 Task: Create an event for the self-care and mindfulness session.
Action: Mouse moved to (94, 109)
Screenshot: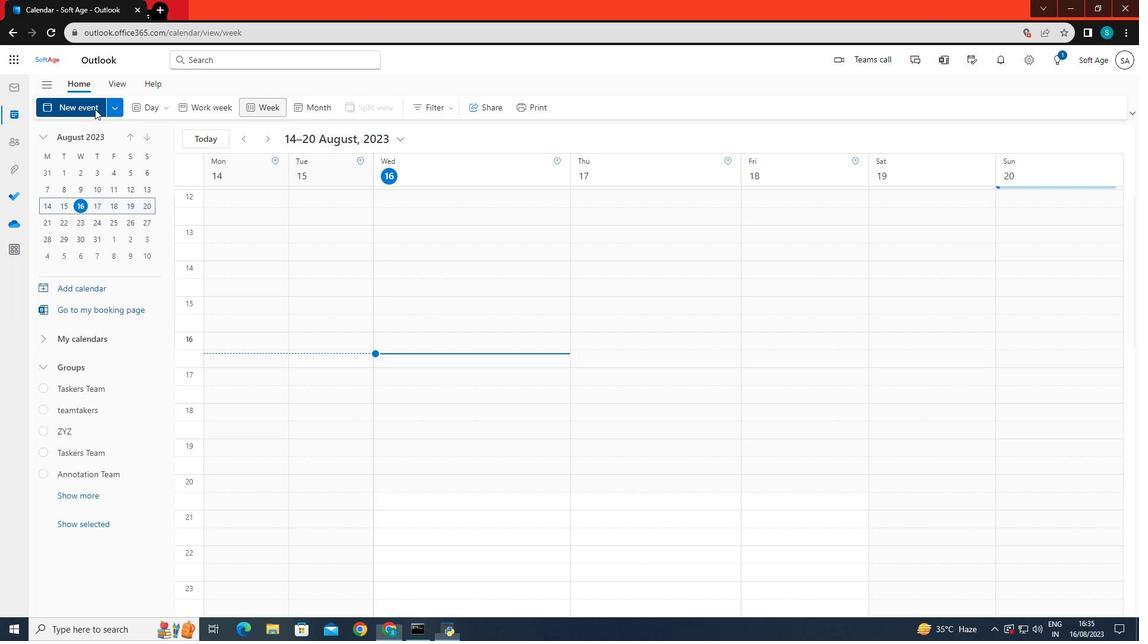 
Action: Mouse pressed left at (94, 109)
Screenshot: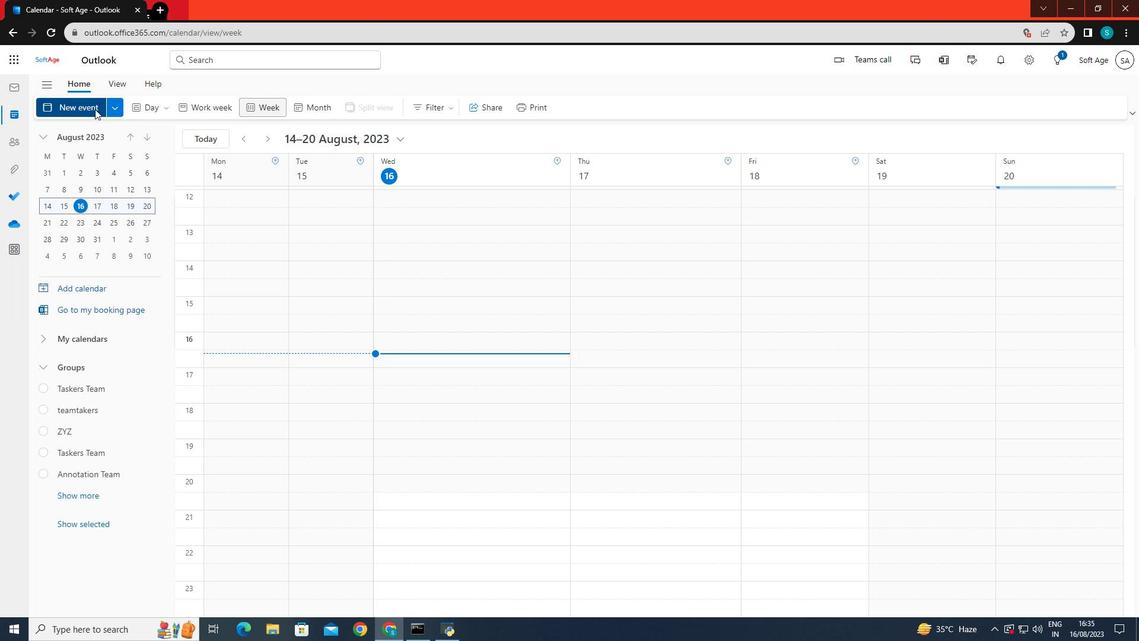 
Action: Mouse moved to (302, 182)
Screenshot: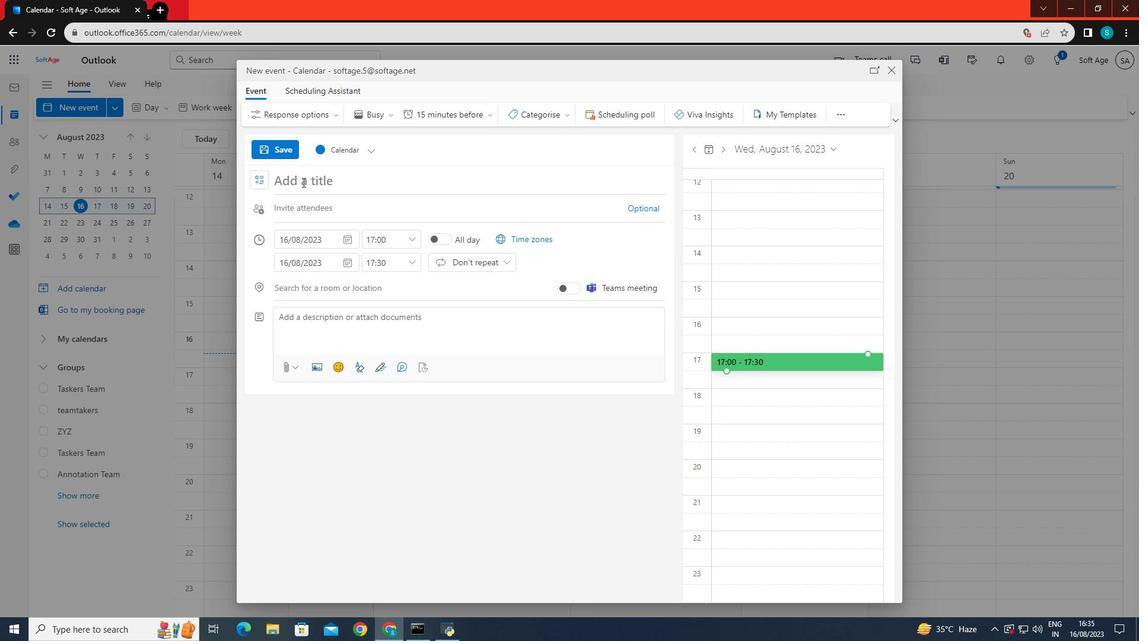 
Action: Mouse pressed left at (302, 182)
Screenshot: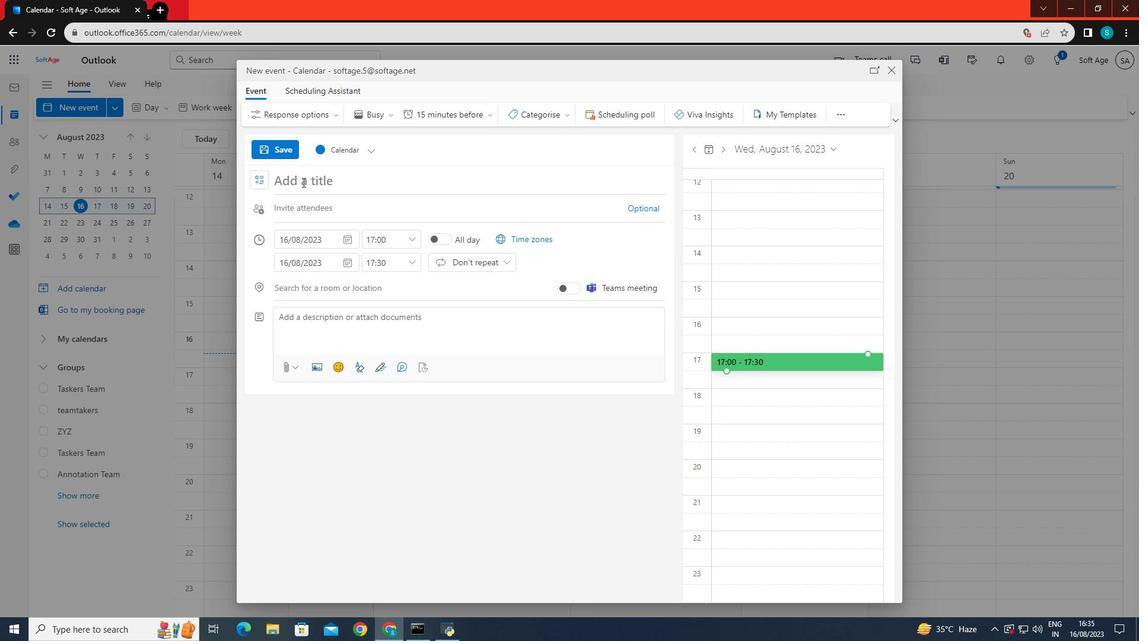 
Action: Key pressed mindfulnee<Key.backspace>ss<Key.space>session
Screenshot: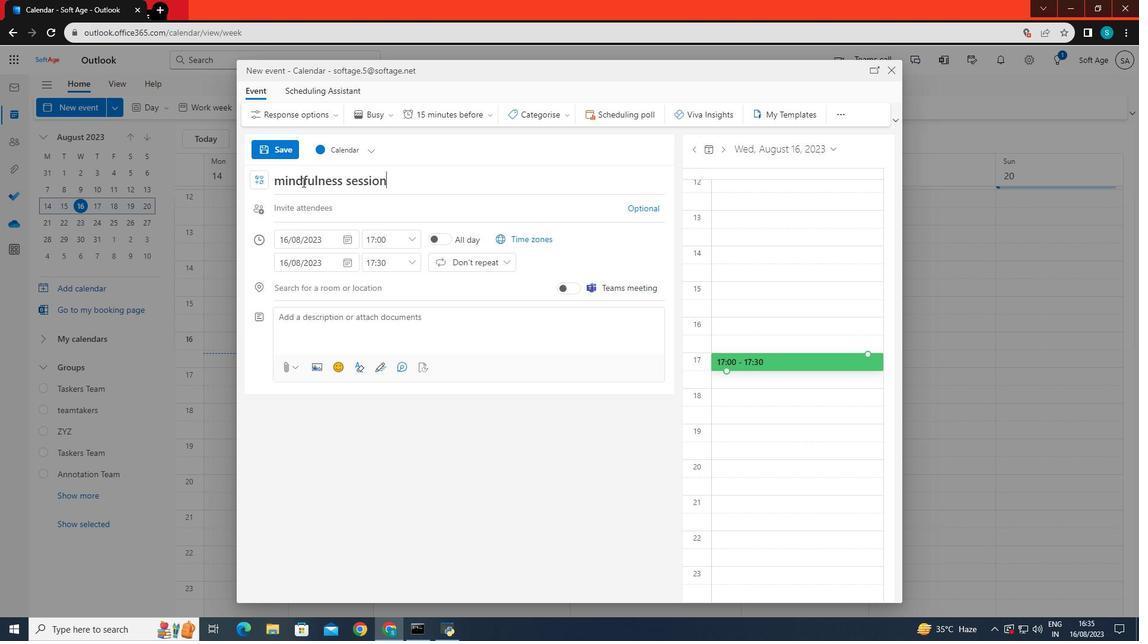 
Action: Mouse moved to (287, 235)
Screenshot: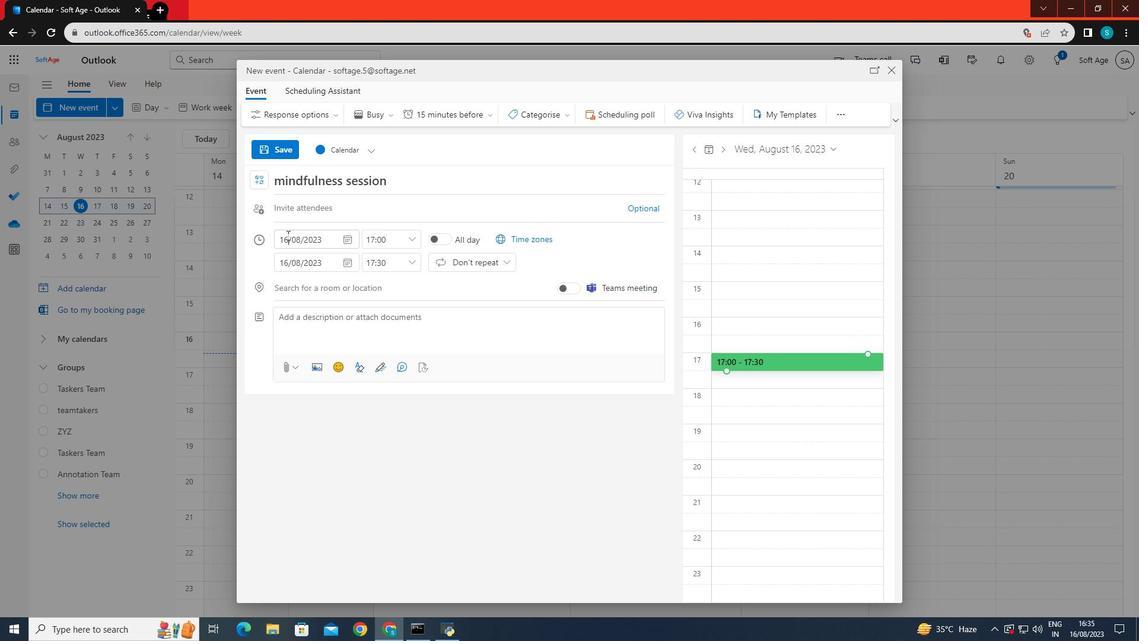 
Action: Mouse pressed left at (287, 235)
Screenshot: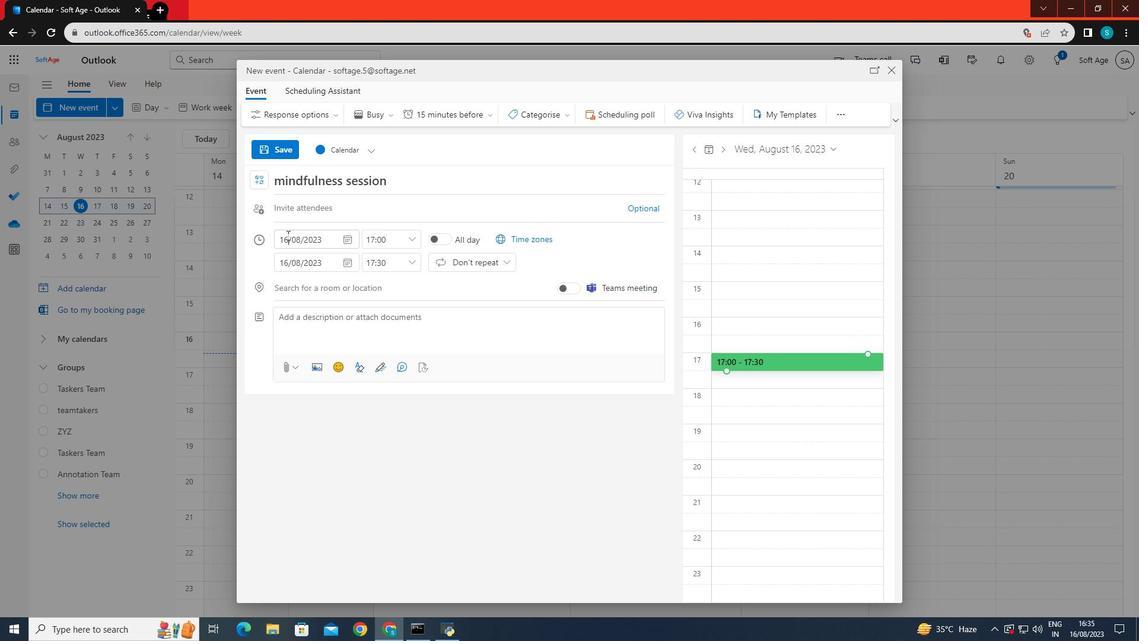 
Action: Mouse moved to (292, 343)
Screenshot: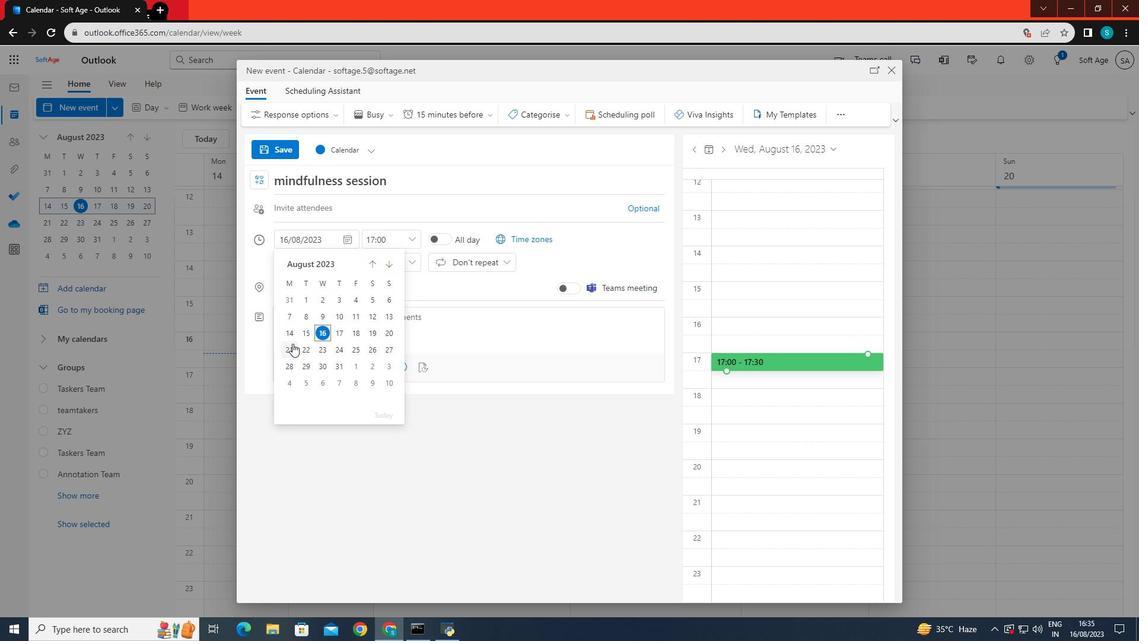 
Action: Mouse pressed left at (292, 343)
Screenshot: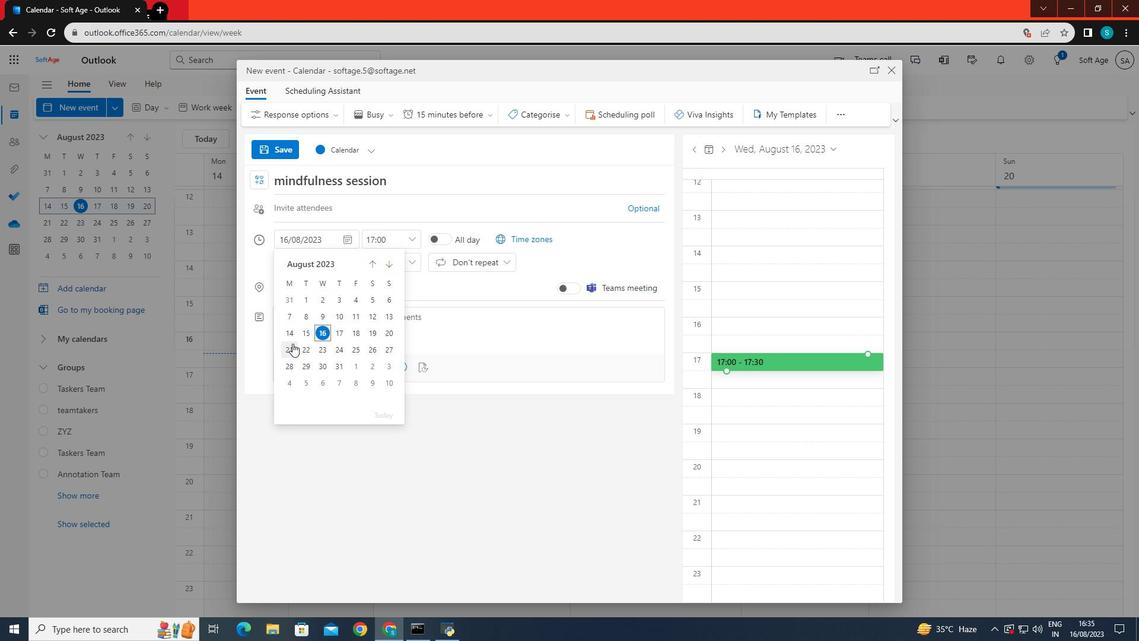 
Action: Mouse moved to (383, 233)
Screenshot: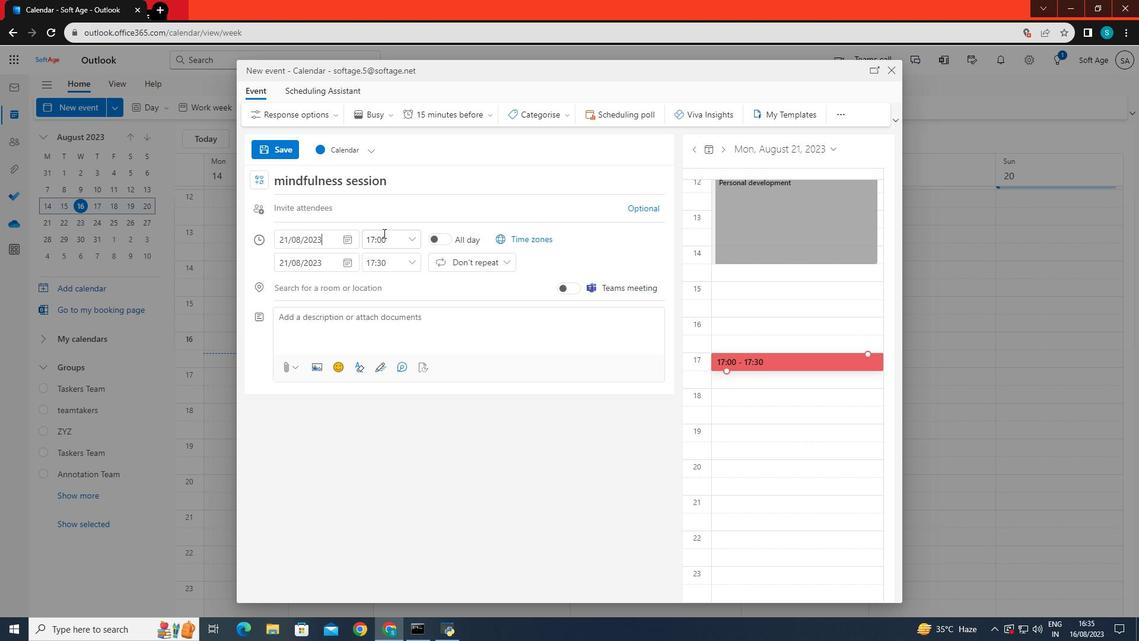 
Action: Mouse pressed left at (383, 233)
Screenshot: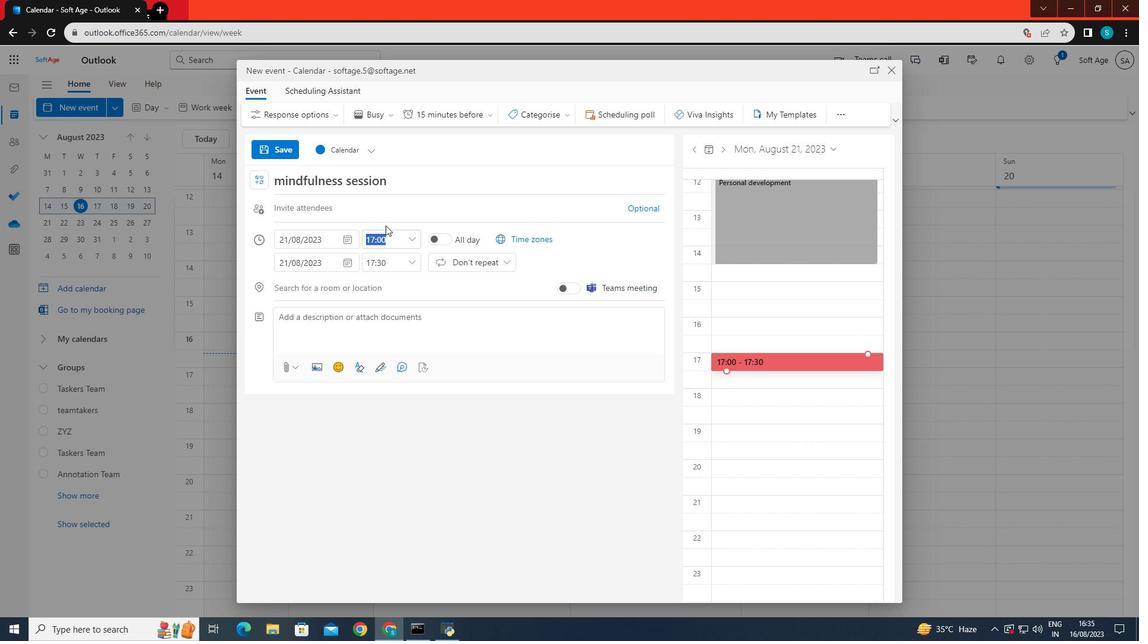 
Action: Mouse moved to (414, 239)
Screenshot: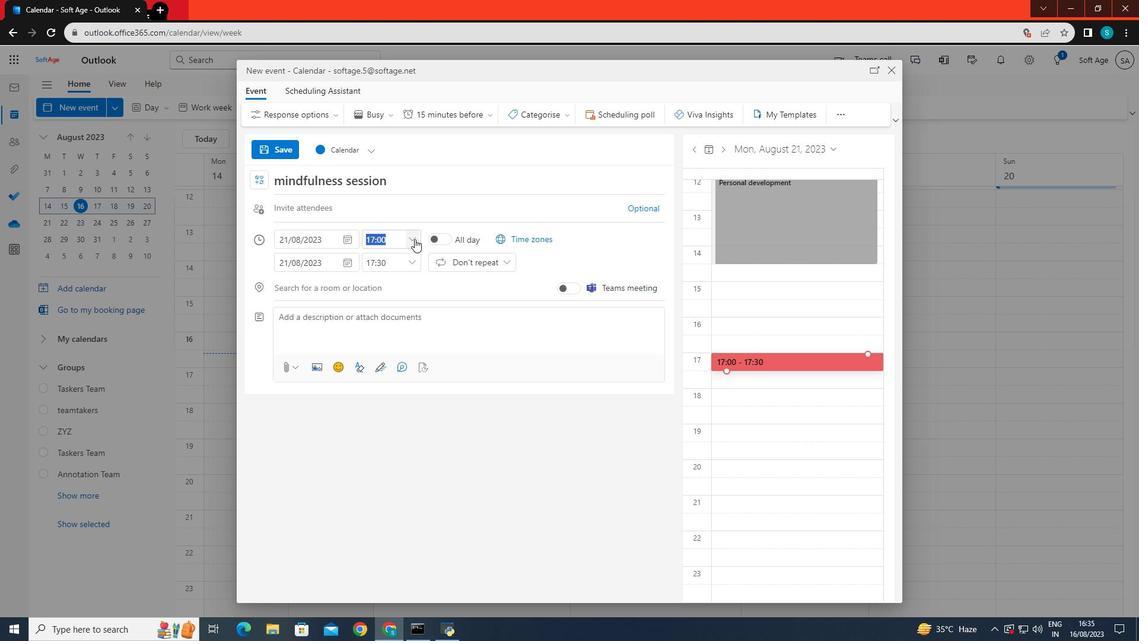 
Action: Mouse pressed left at (414, 239)
Screenshot: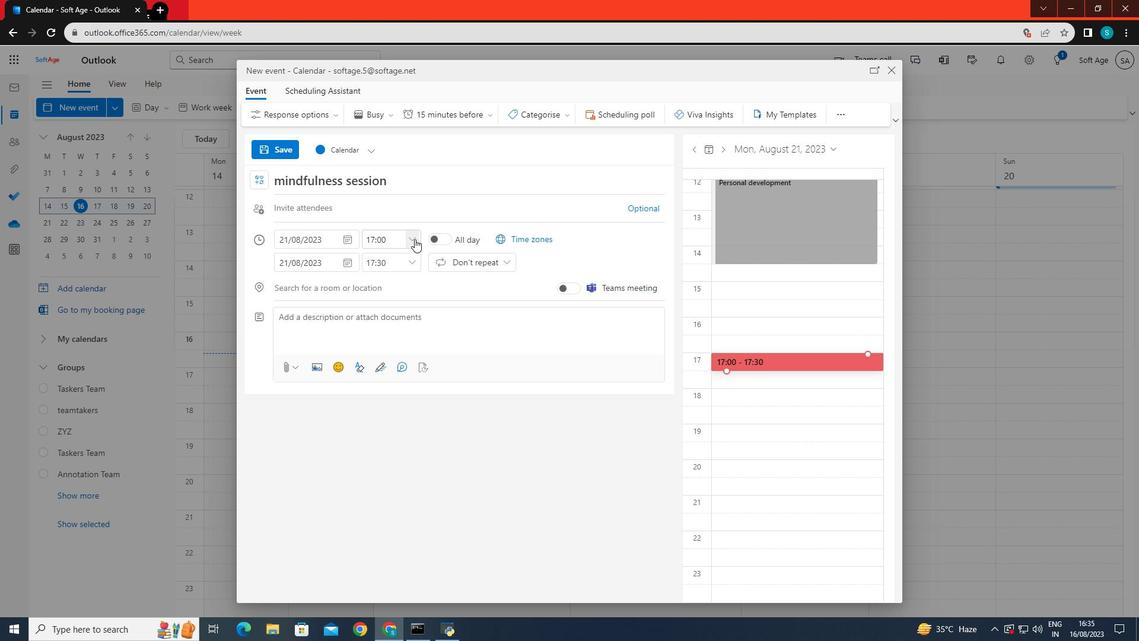 
Action: Mouse moved to (389, 320)
Screenshot: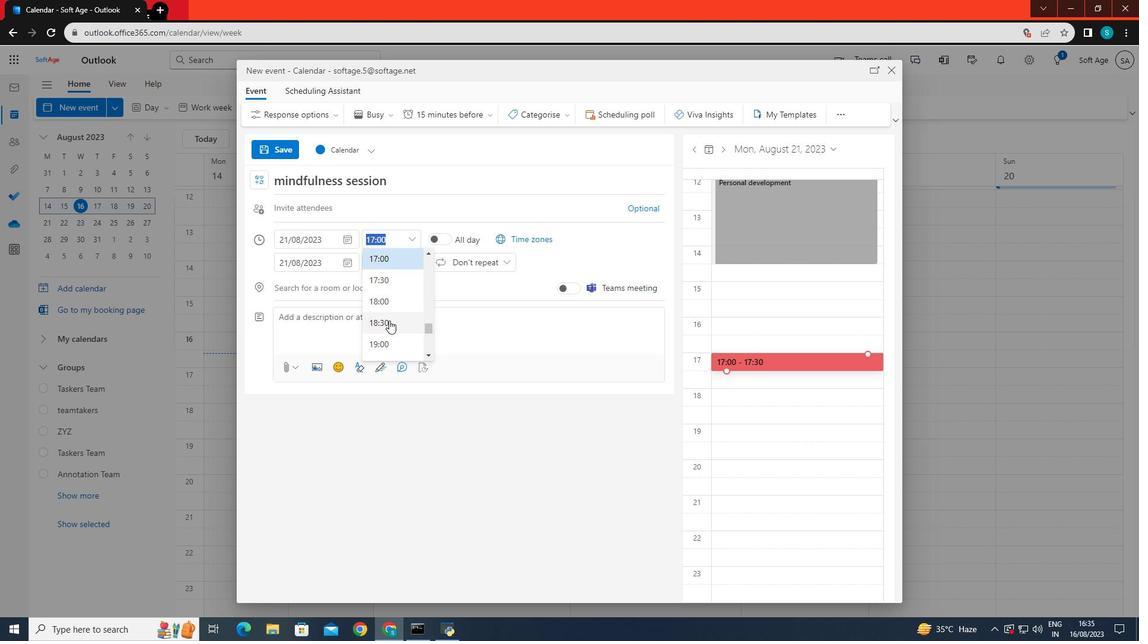 
Action: Mouse scrolled (389, 321) with delta (0, 0)
Screenshot: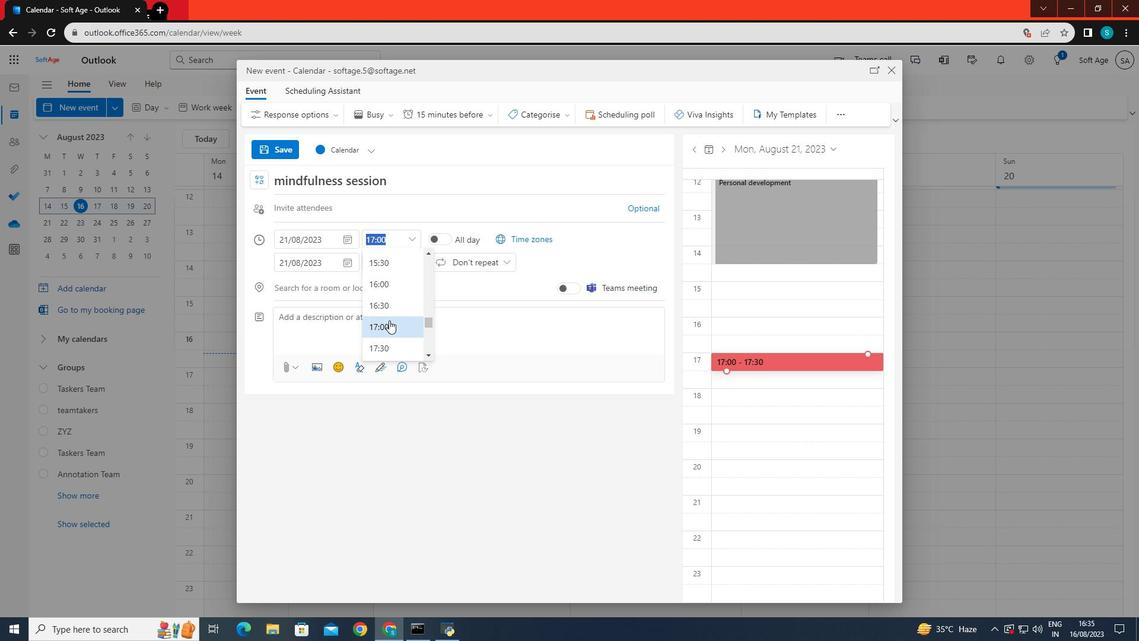 
Action: Mouse scrolled (389, 321) with delta (0, 0)
Screenshot: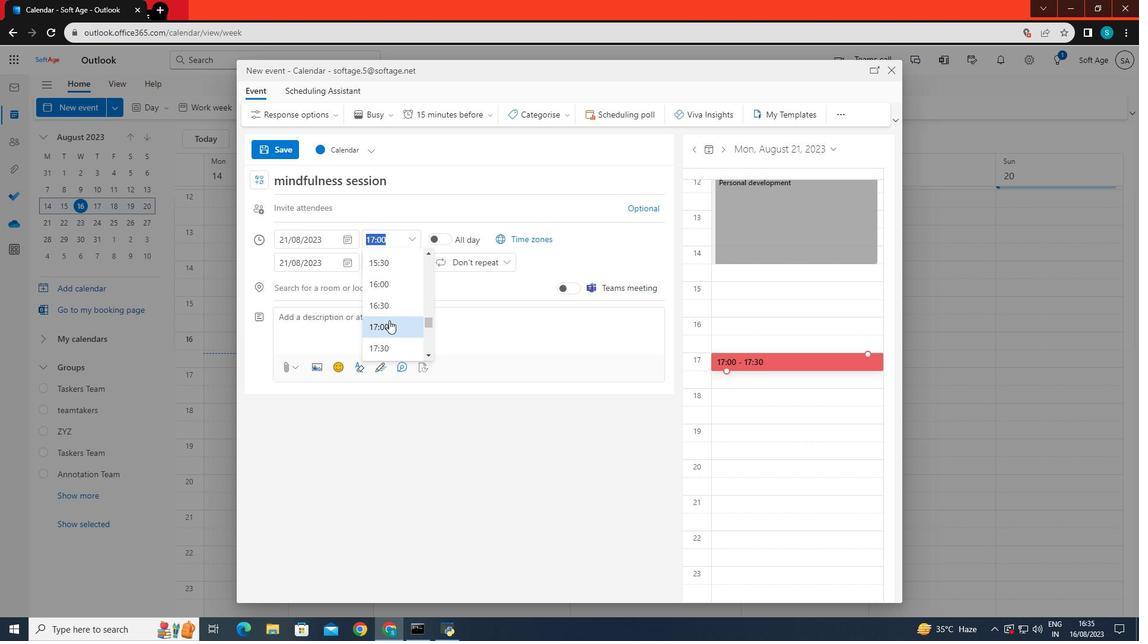 
Action: Mouse scrolled (389, 321) with delta (0, 0)
Screenshot: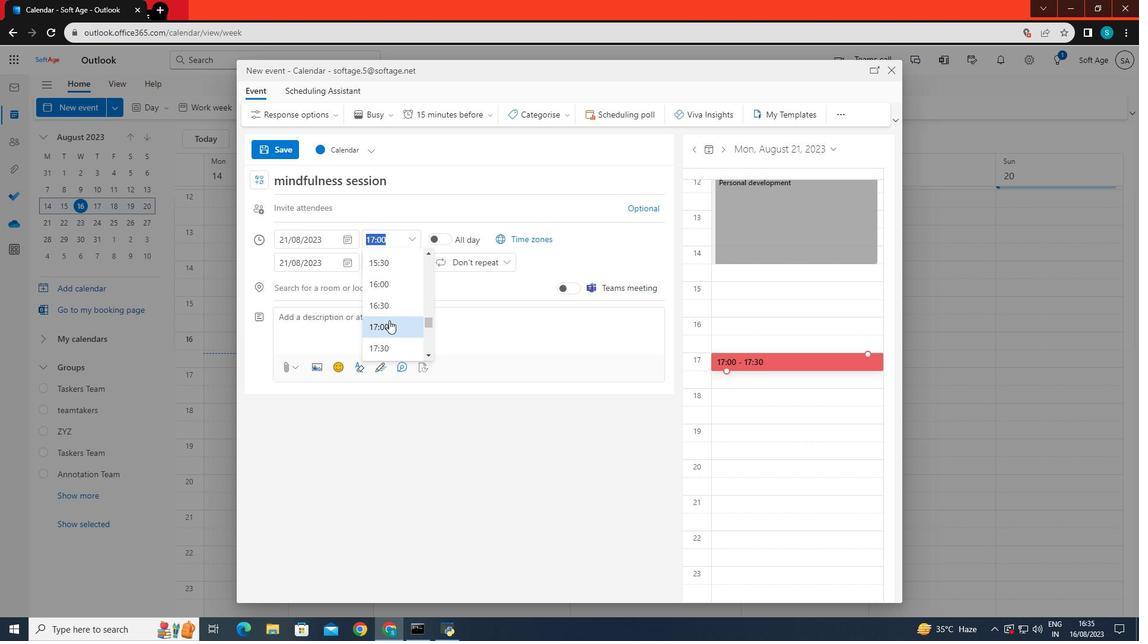 
Action: Mouse scrolled (389, 321) with delta (0, 0)
Screenshot: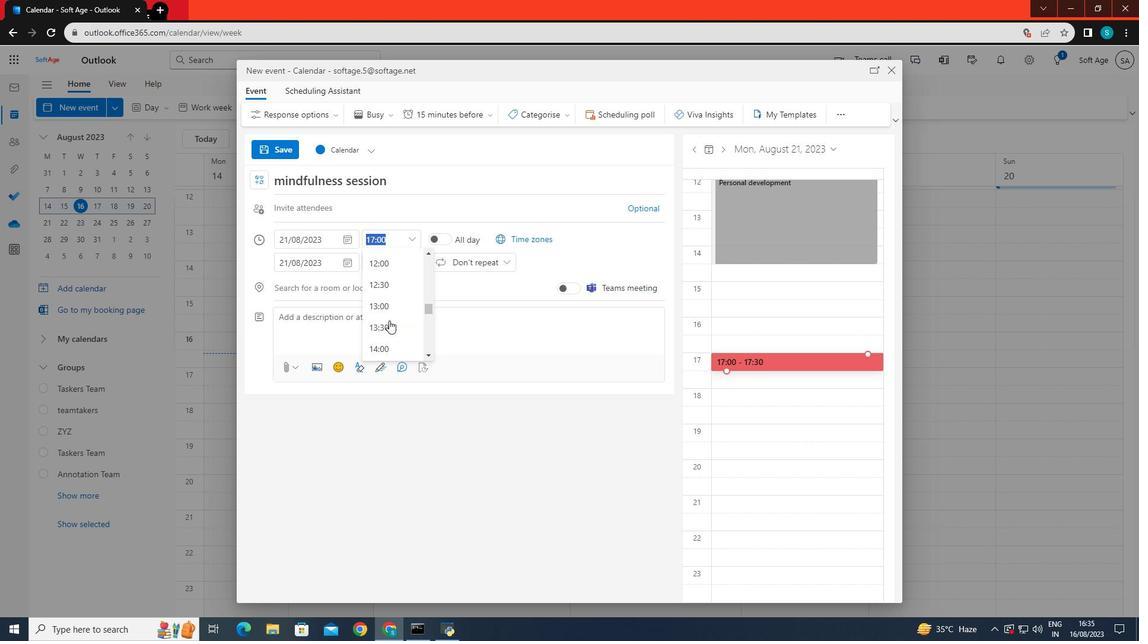 
Action: Mouse moved to (391, 274)
Screenshot: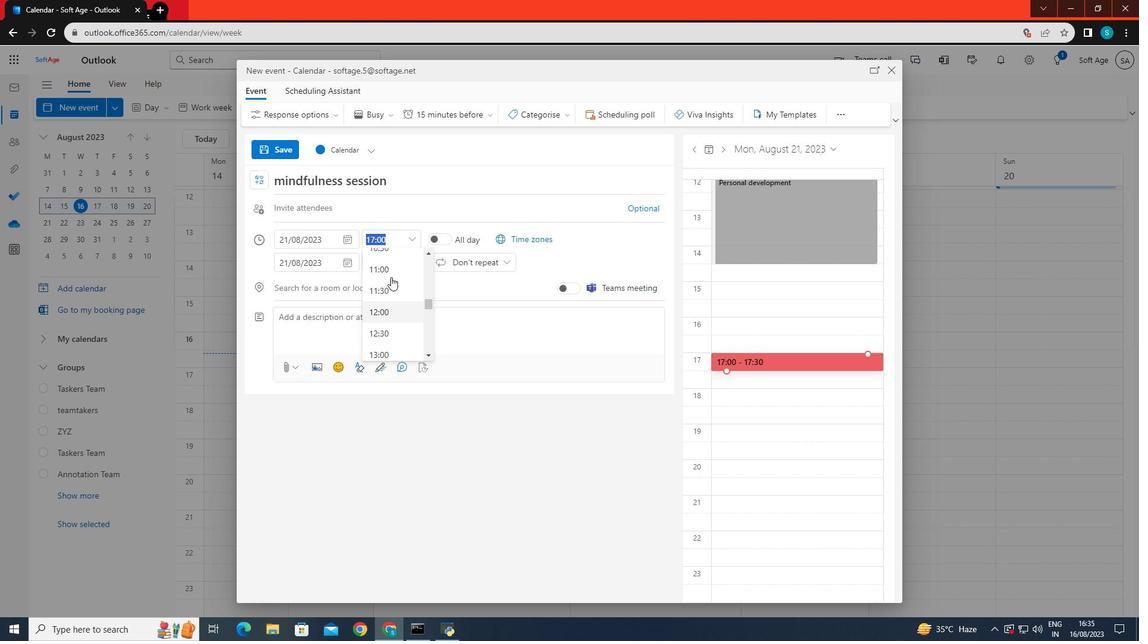 
Action: Mouse scrolled (391, 274) with delta (0, 0)
Screenshot: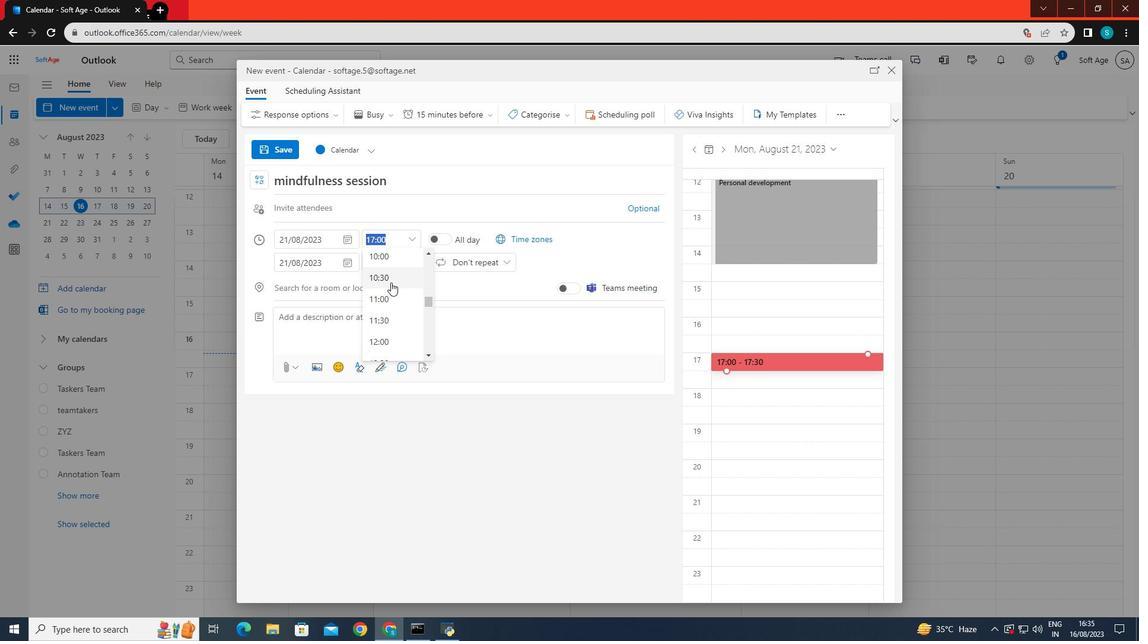 
Action: Mouse scrolled (391, 274) with delta (0, 0)
Screenshot: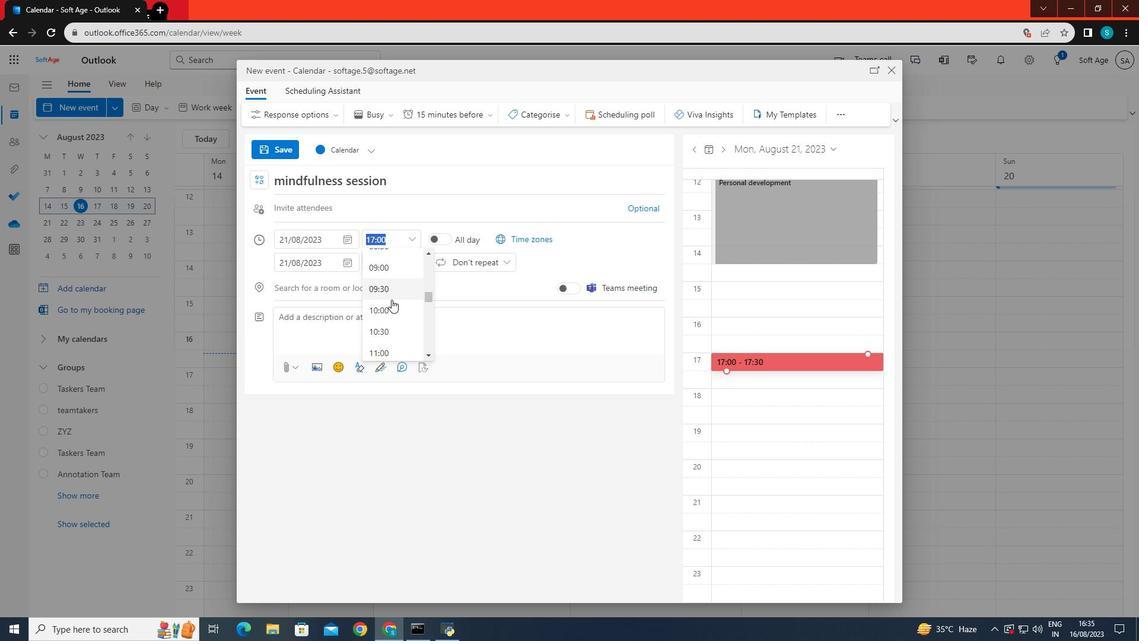 
Action: Mouse moved to (384, 315)
Screenshot: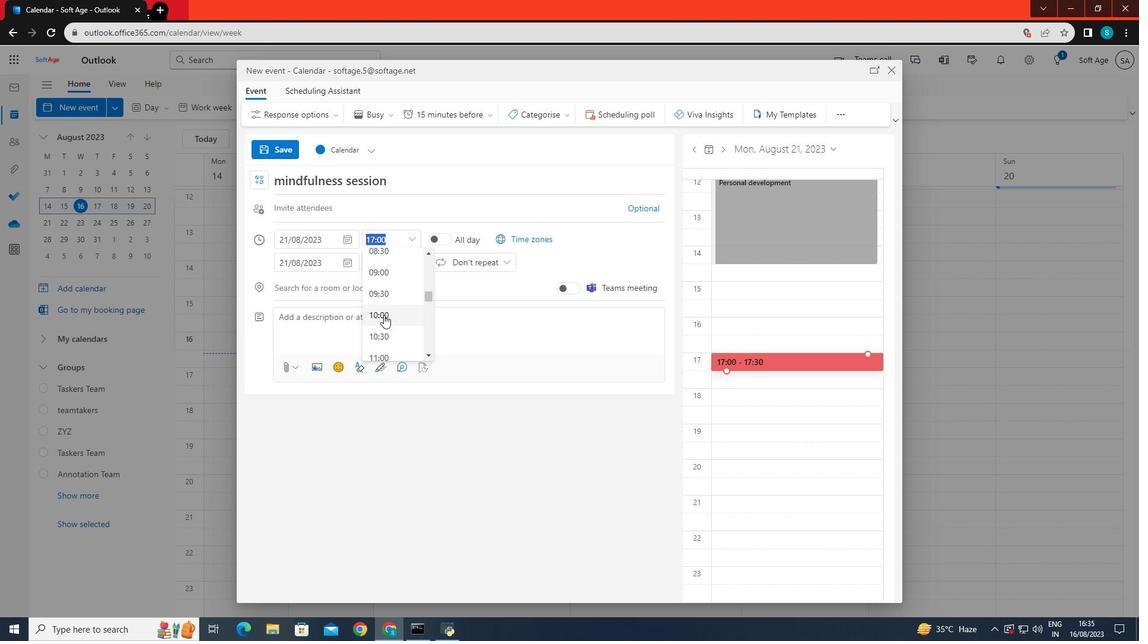 
Action: Mouse pressed left at (384, 315)
Screenshot: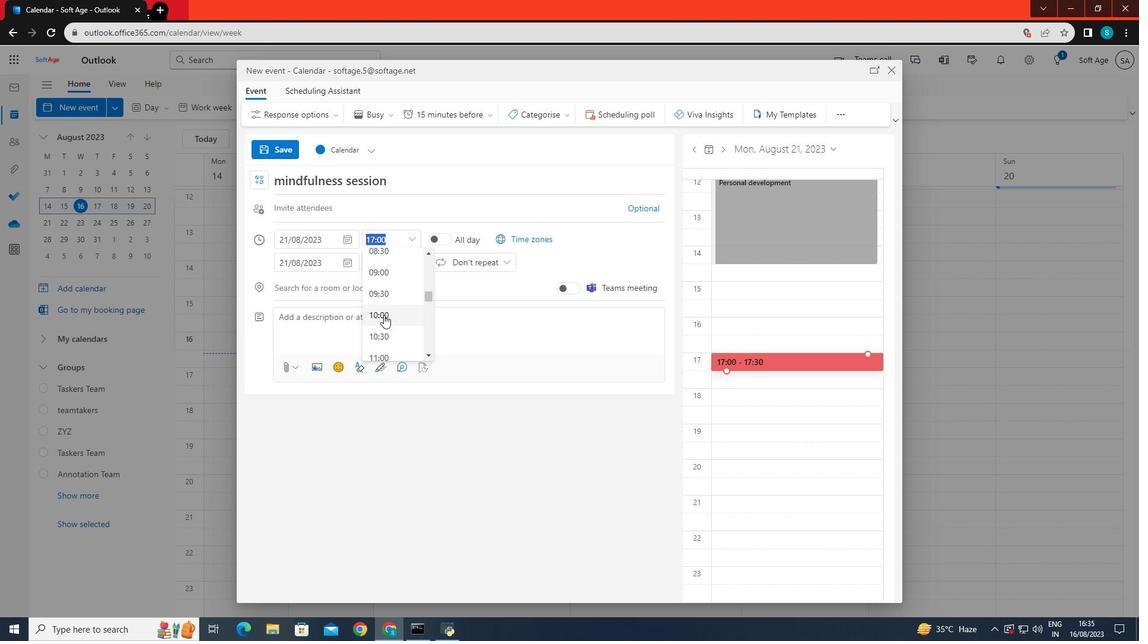 
Action: Mouse moved to (290, 321)
Screenshot: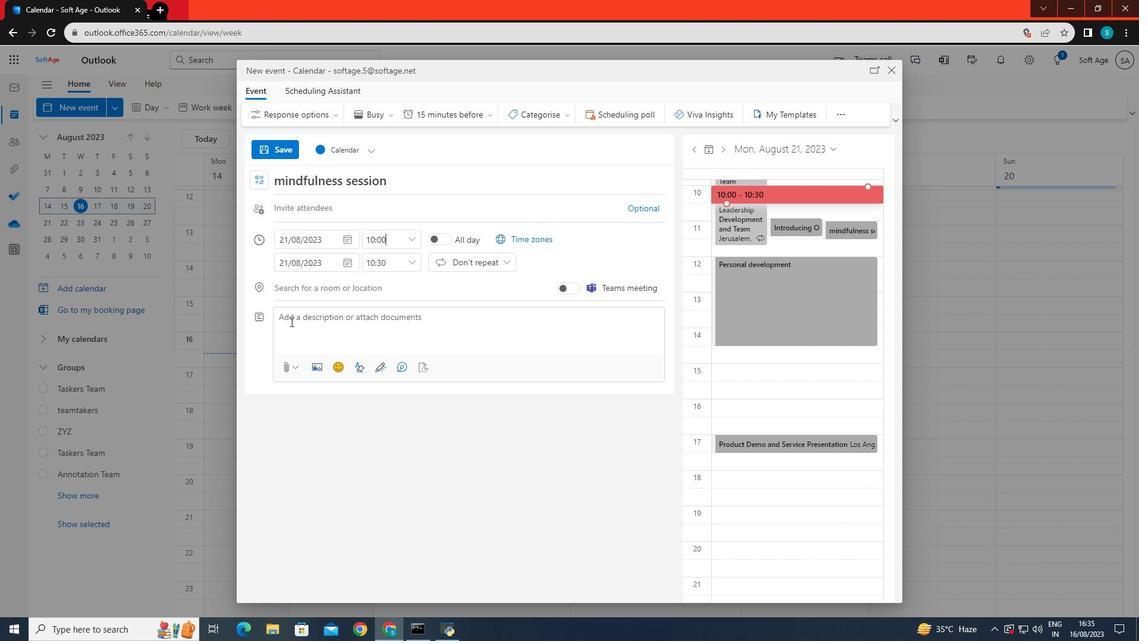 
Action: Mouse pressed left at (290, 321)
Screenshot: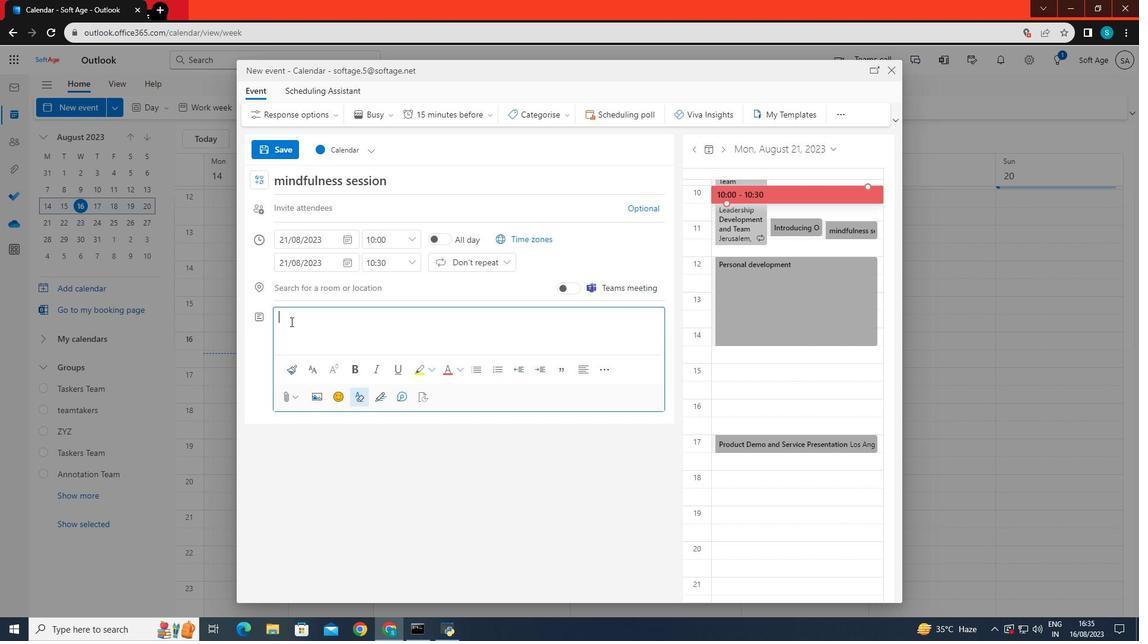 
Action: Key pressed <Key.caps_lock>A<Key.caps_lock>n<Key.space>event<Key.space>for<Key.space>the<Key.space>self-care<Key.space>and<Key.space>mindf<Key.backspace>fulness<Key.space>session
Screenshot: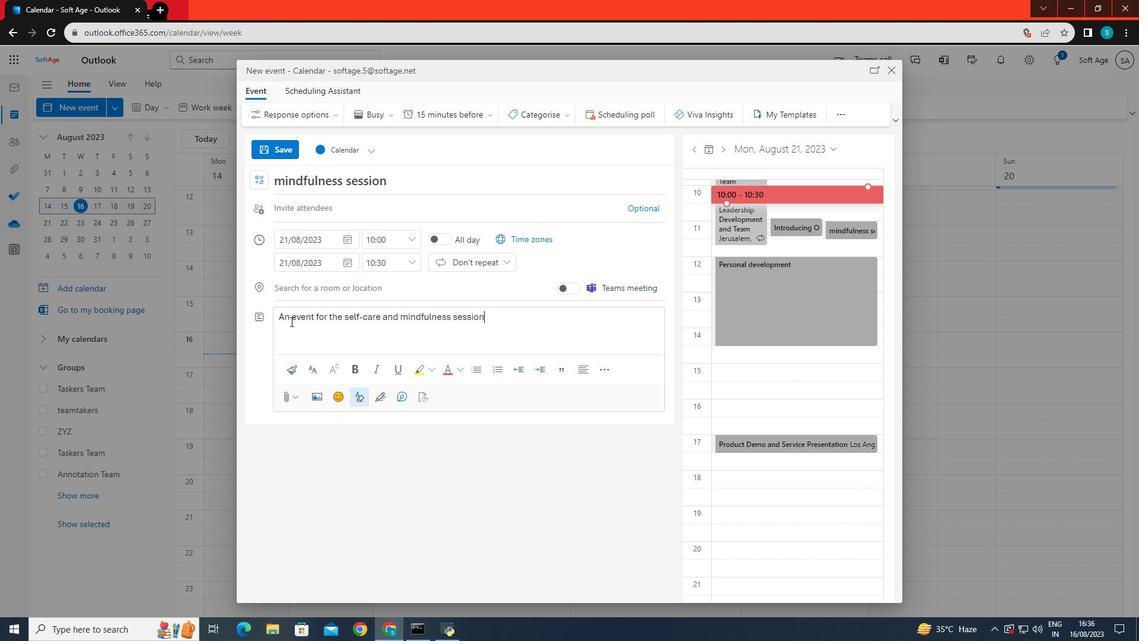 
Action: Mouse moved to (292, 149)
Screenshot: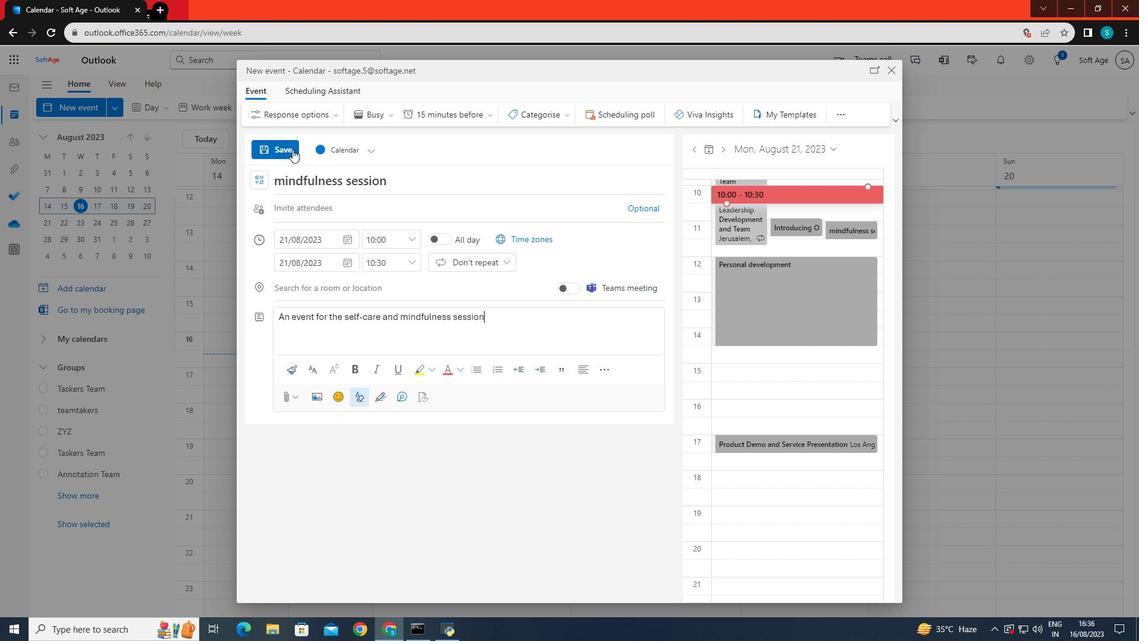 
Action: Mouse pressed left at (292, 149)
Screenshot: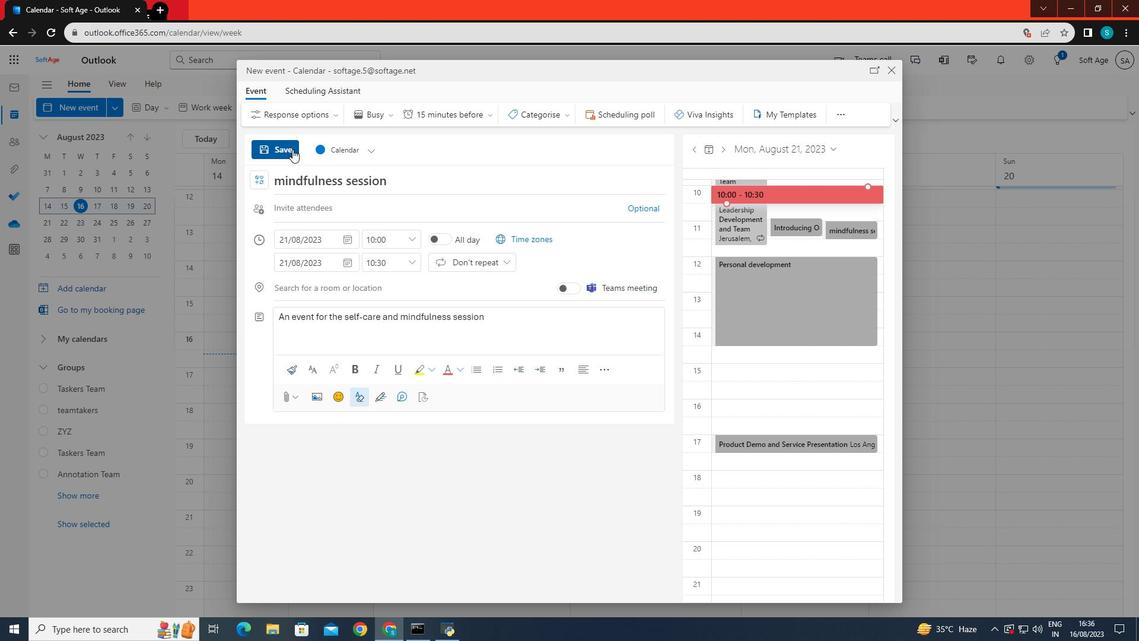 
